Task: In new connection recomendation turn off in-app notifications.
Action: Mouse moved to (682, 72)
Screenshot: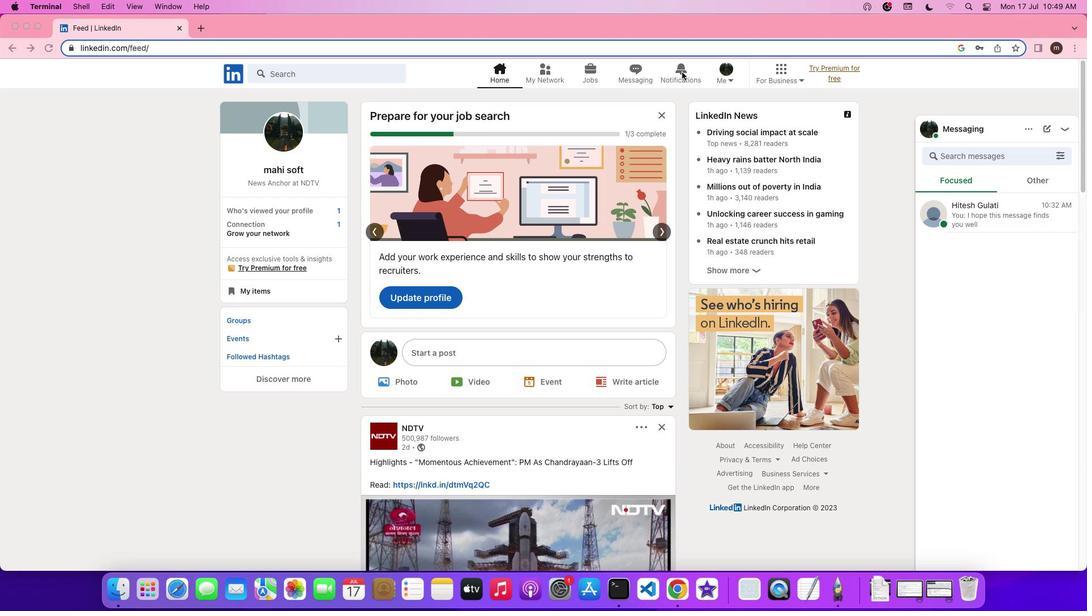 
Action: Mouse pressed left at (682, 72)
Screenshot: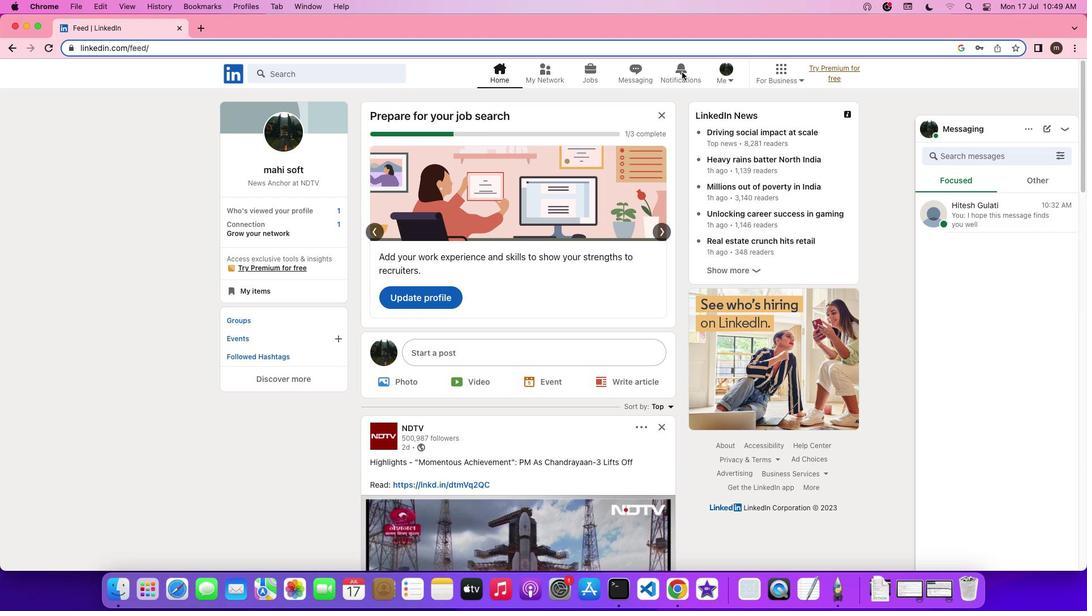 
Action: Mouse pressed left at (682, 72)
Screenshot: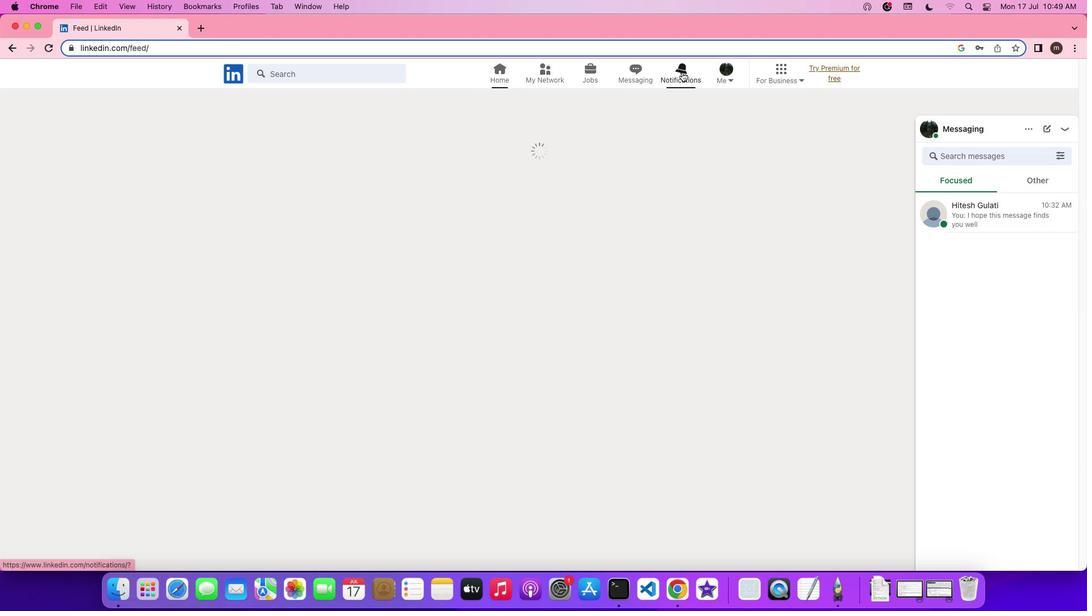 
Action: Mouse moved to (267, 148)
Screenshot: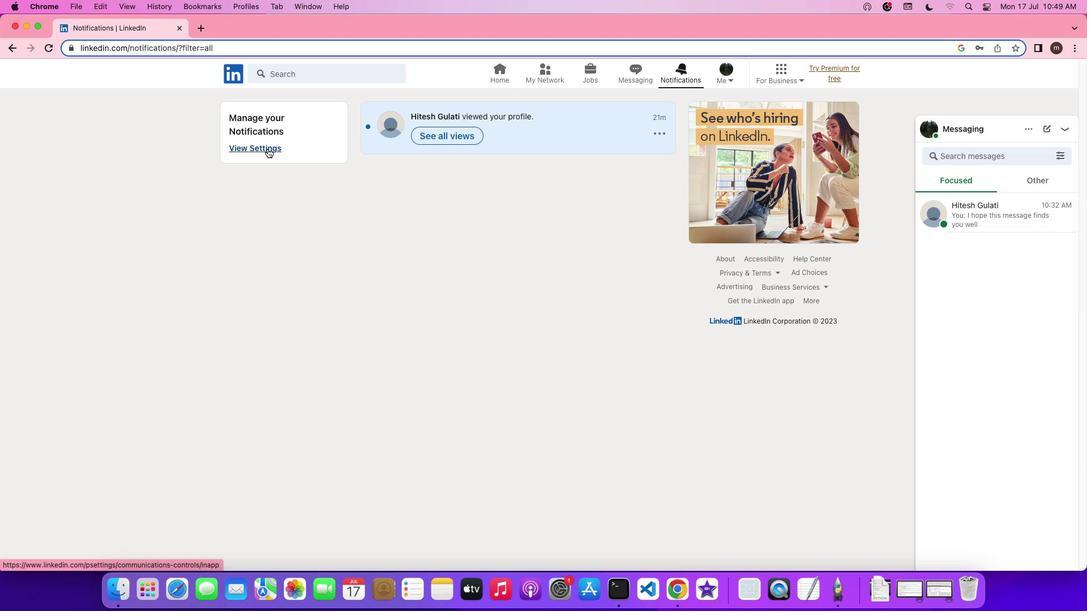 
Action: Mouse pressed left at (267, 148)
Screenshot: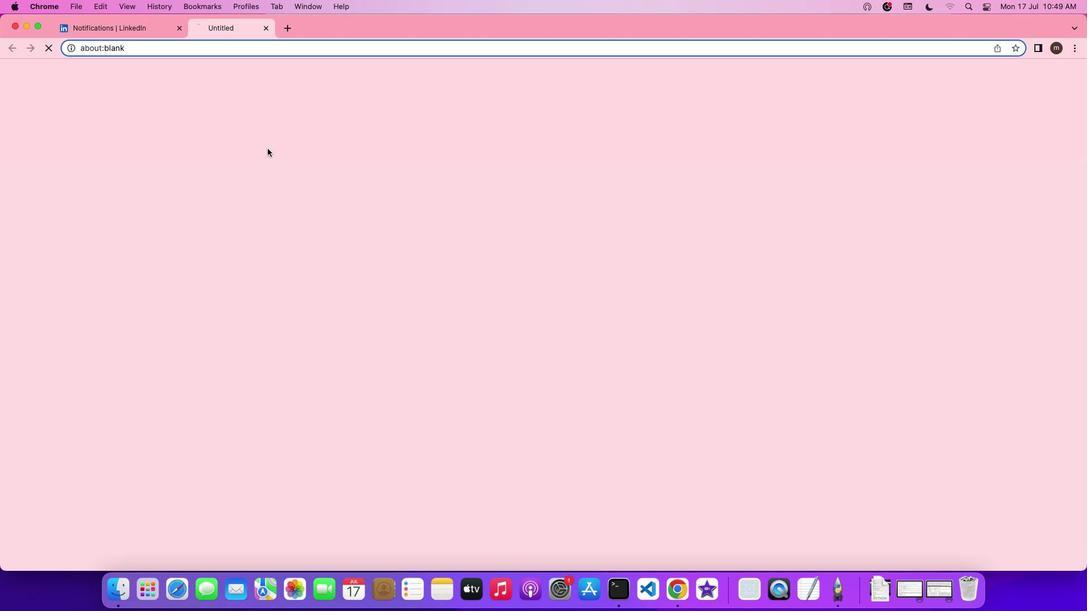 
Action: Mouse moved to (556, 248)
Screenshot: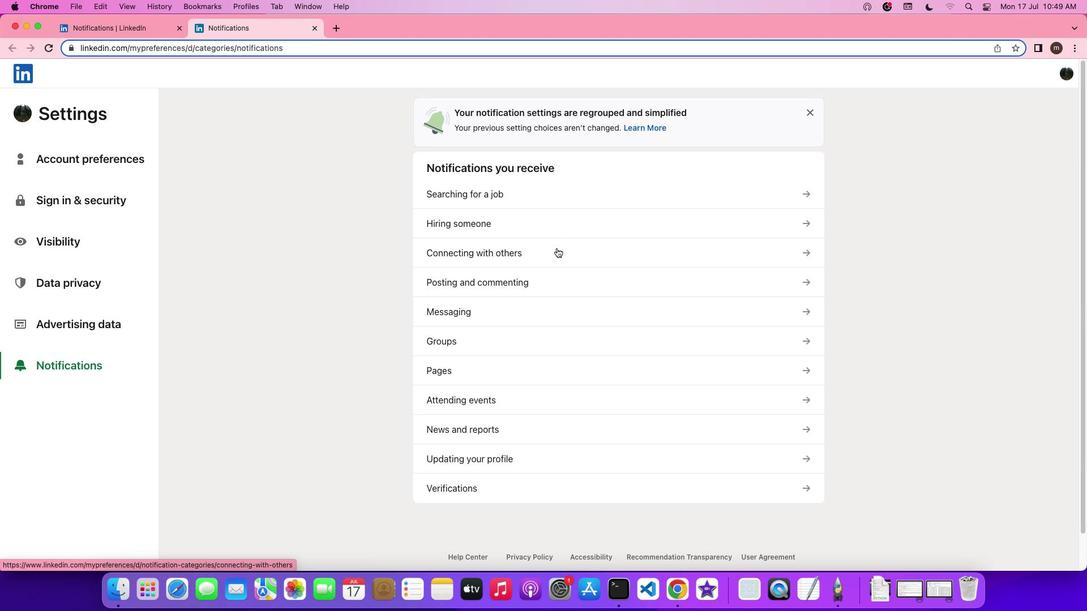 
Action: Mouse pressed left at (556, 248)
Screenshot: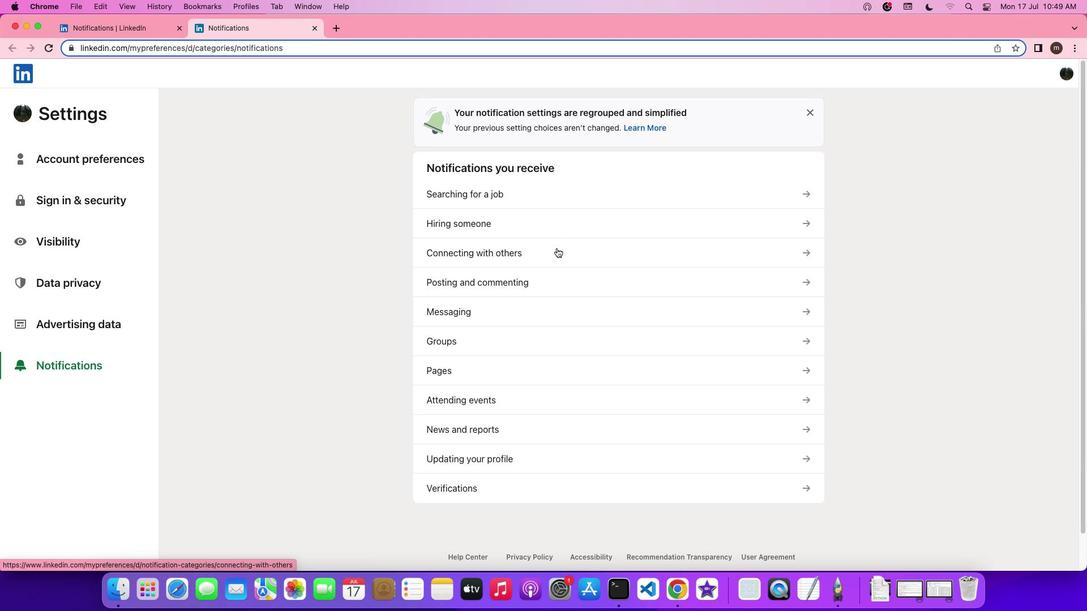 
Action: Mouse moved to (560, 258)
Screenshot: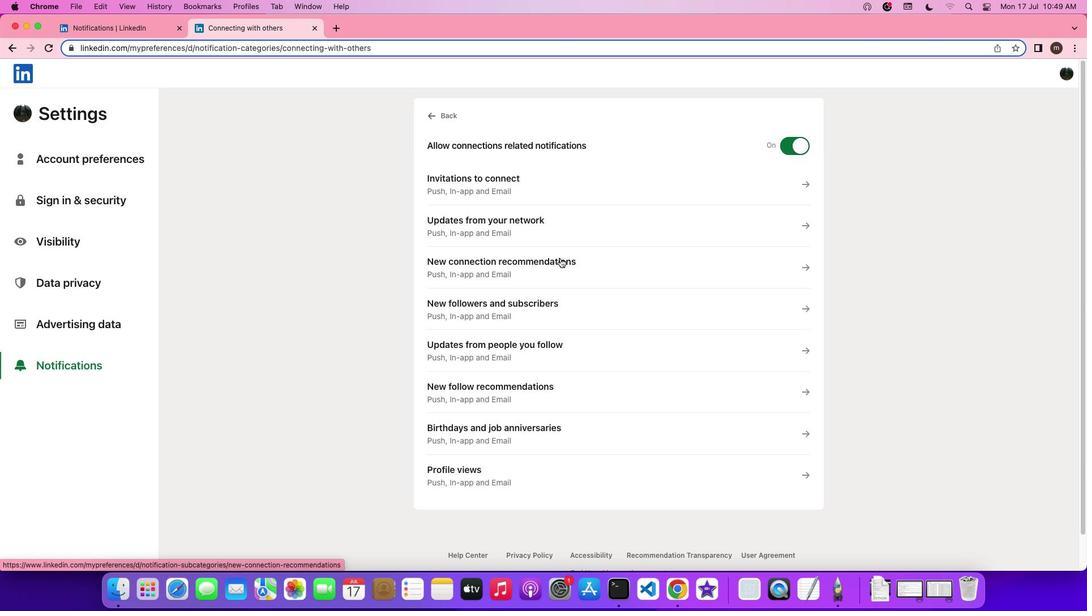 
Action: Mouse pressed left at (560, 258)
Screenshot: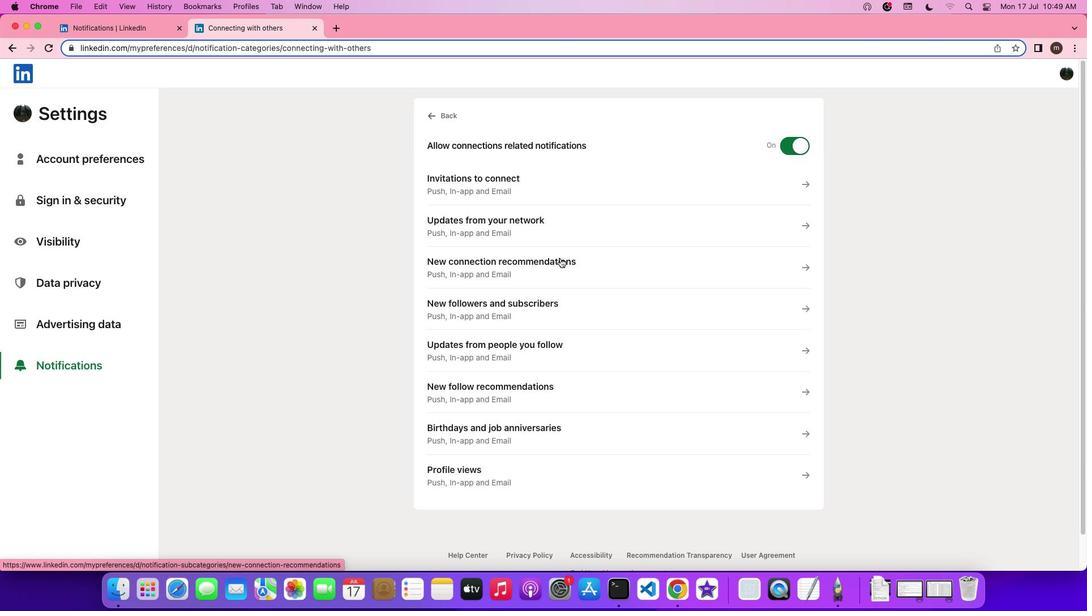 
Action: Mouse moved to (795, 216)
Screenshot: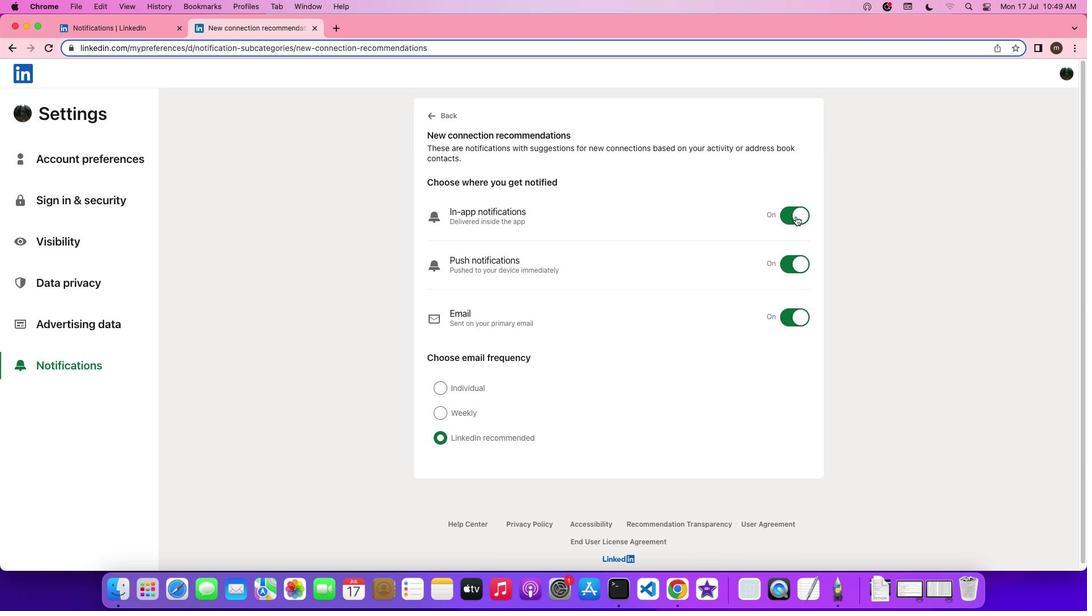 
Action: Mouse pressed left at (795, 216)
Screenshot: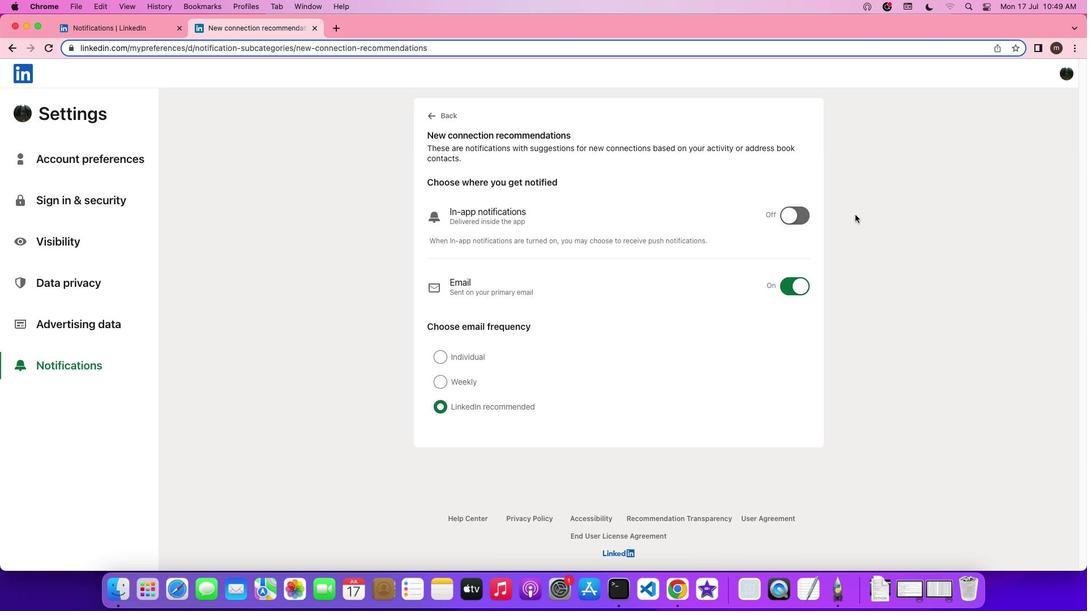
Action: Mouse moved to (857, 215)
Screenshot: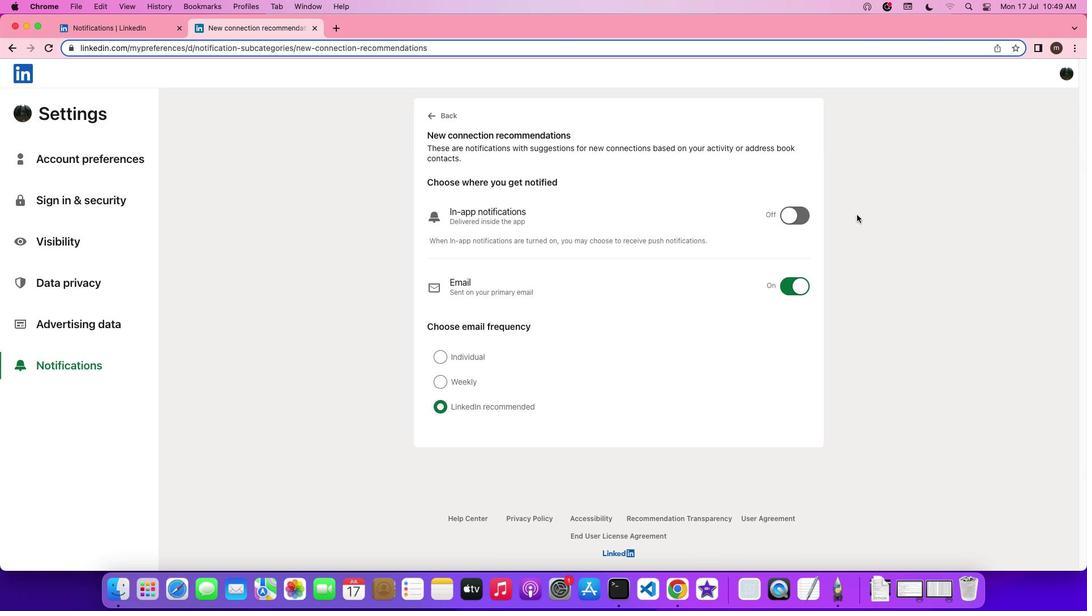 
